 Task: Change page margins to "custom numbers bottom 1.447".
Action: Mouse moved to (45, 113)
Screenshot: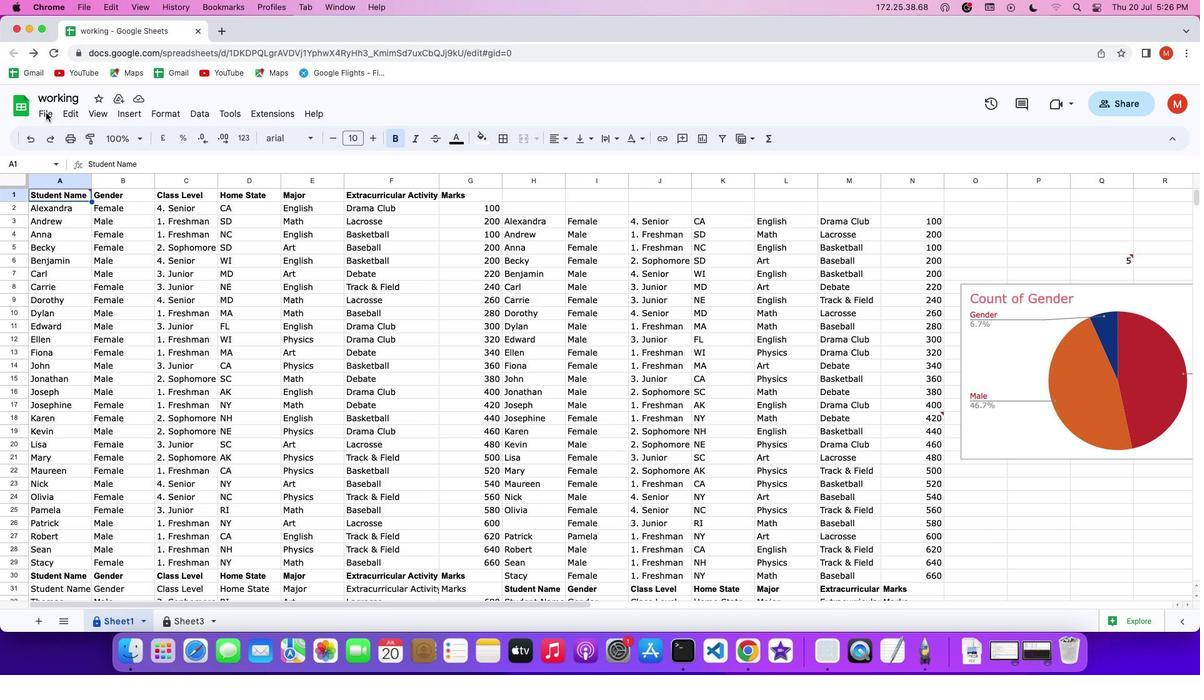 
Action: Mouse pressed left at (45, 113)
Screenshot: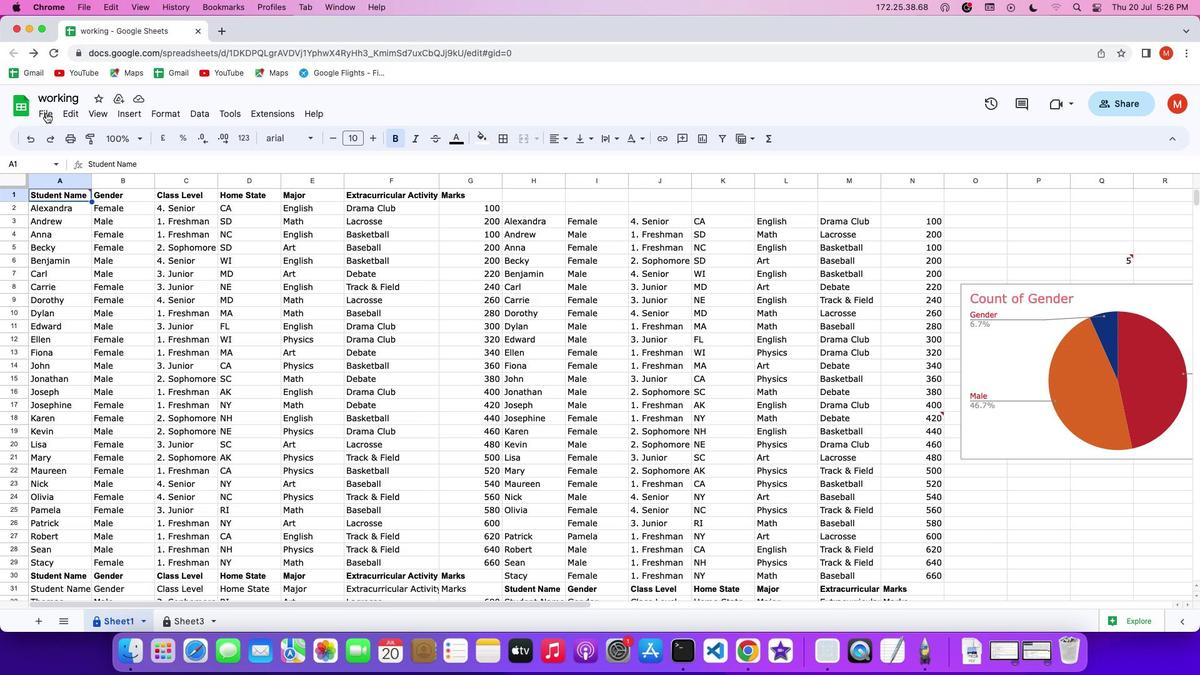 
Action: Mouse pressed left at (45, 113)
Screenshot: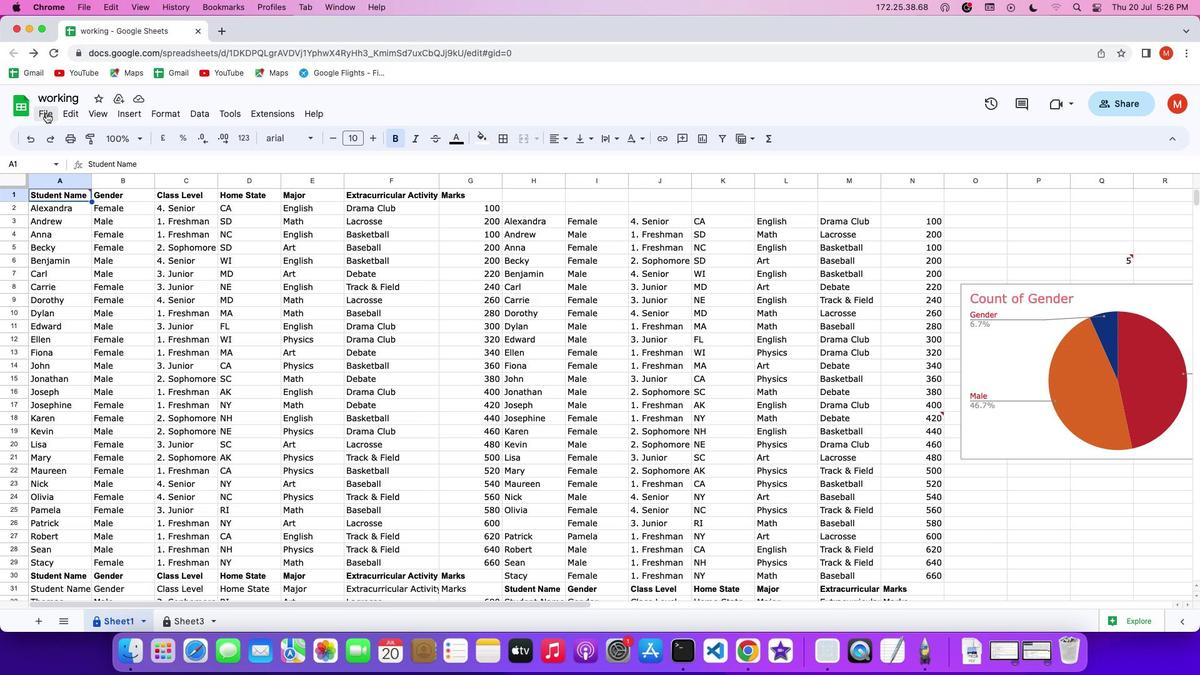 
Action: Mouse pressed left at (45, 113)
Screenshot: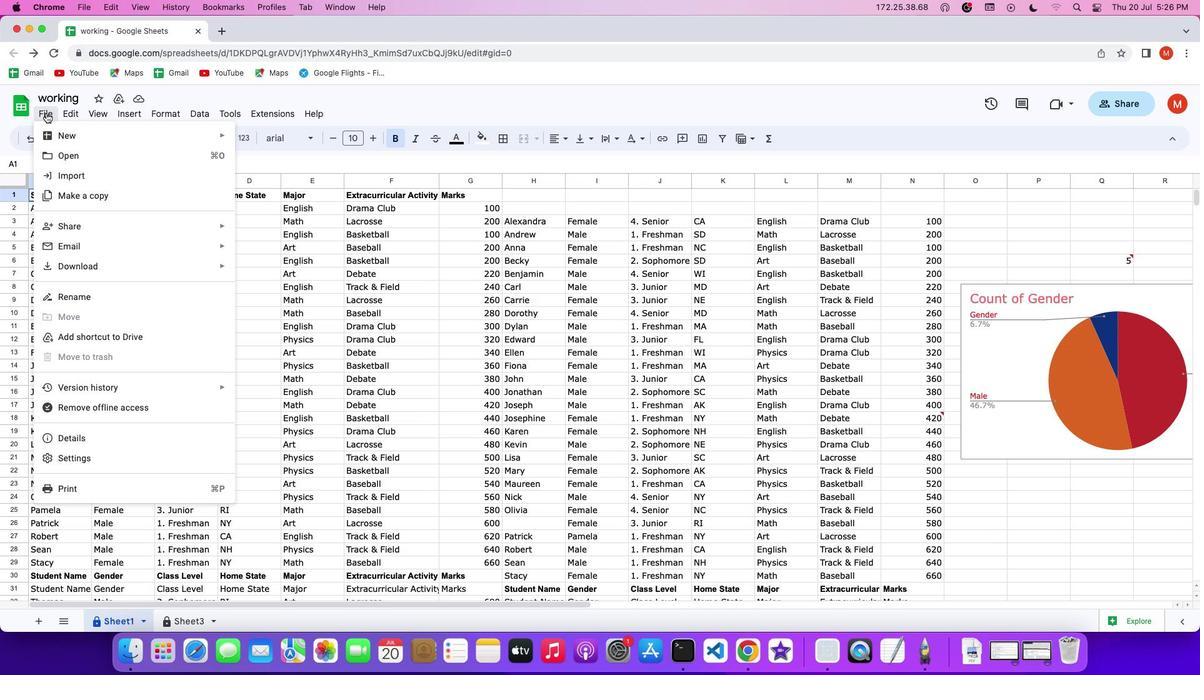 
Action: Mouse moved to (56, 494)
Screenshot: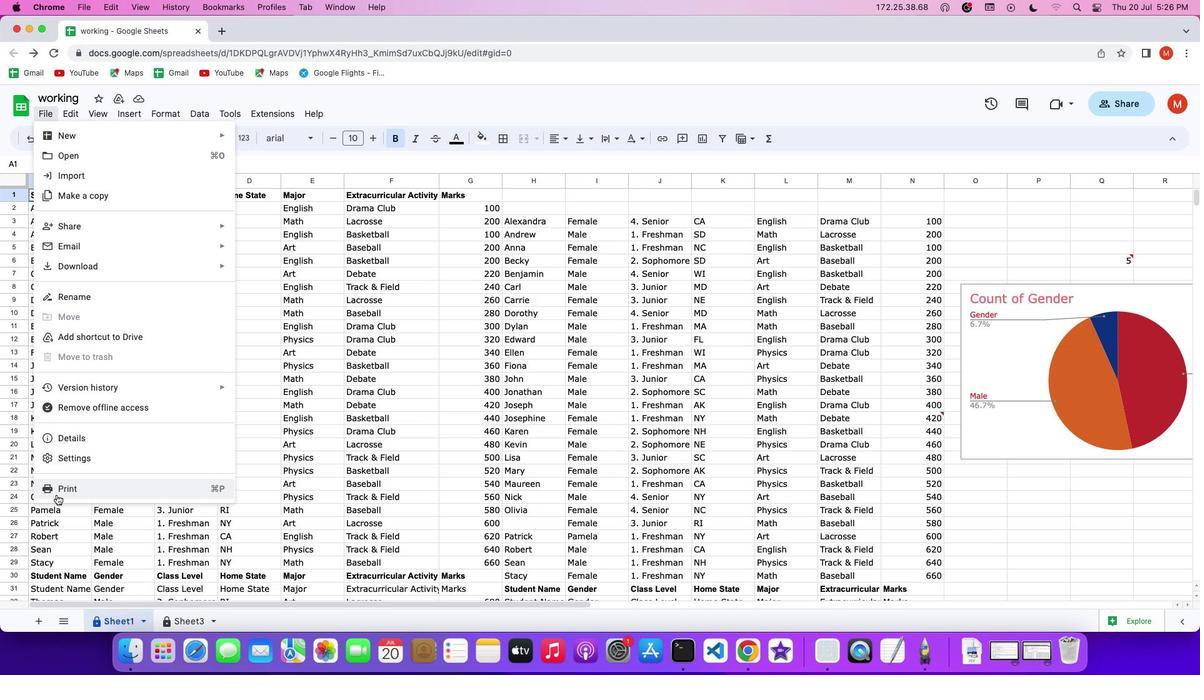 
Action: Mouse pressed left at (56, 494)
Screenshot: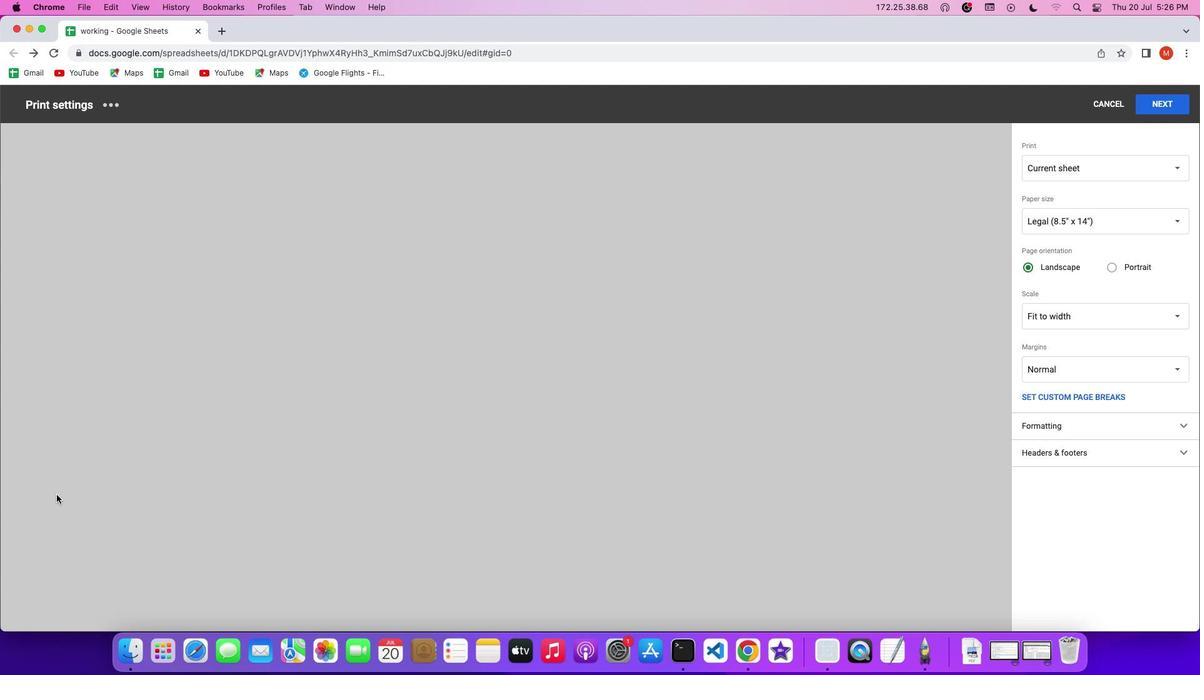 
Action: Mouse moved to (1173, 375)
Screenshot: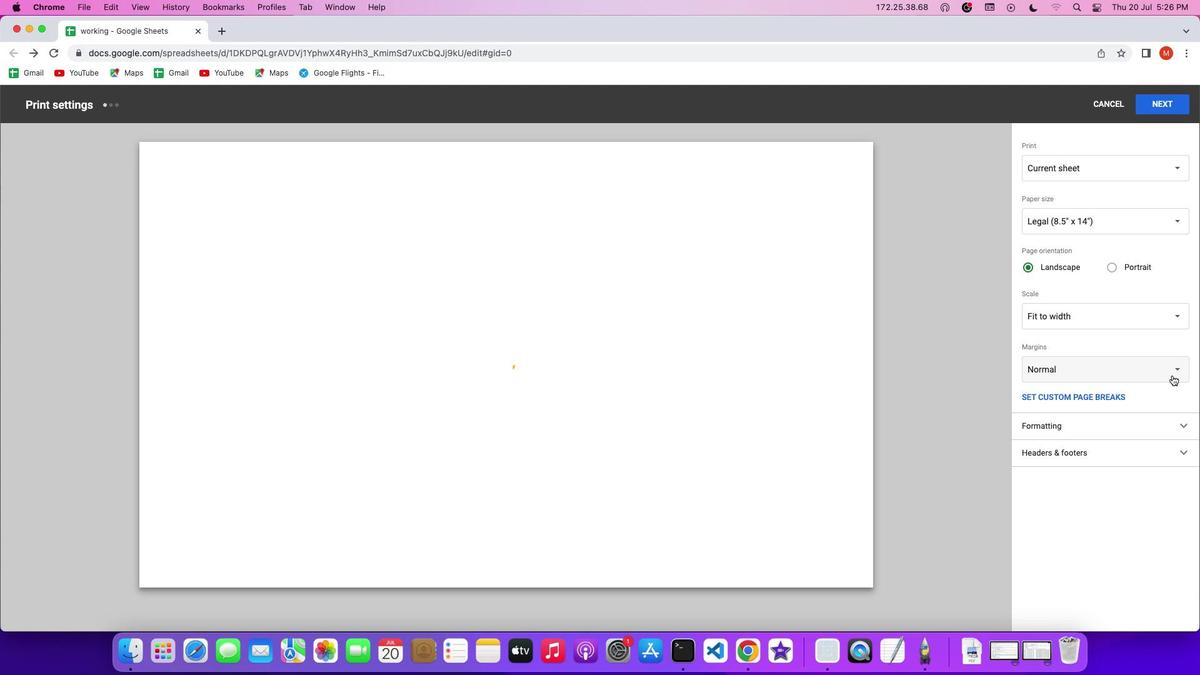 
Action: Mouse pressed left at (1173, 375)
Screenshot: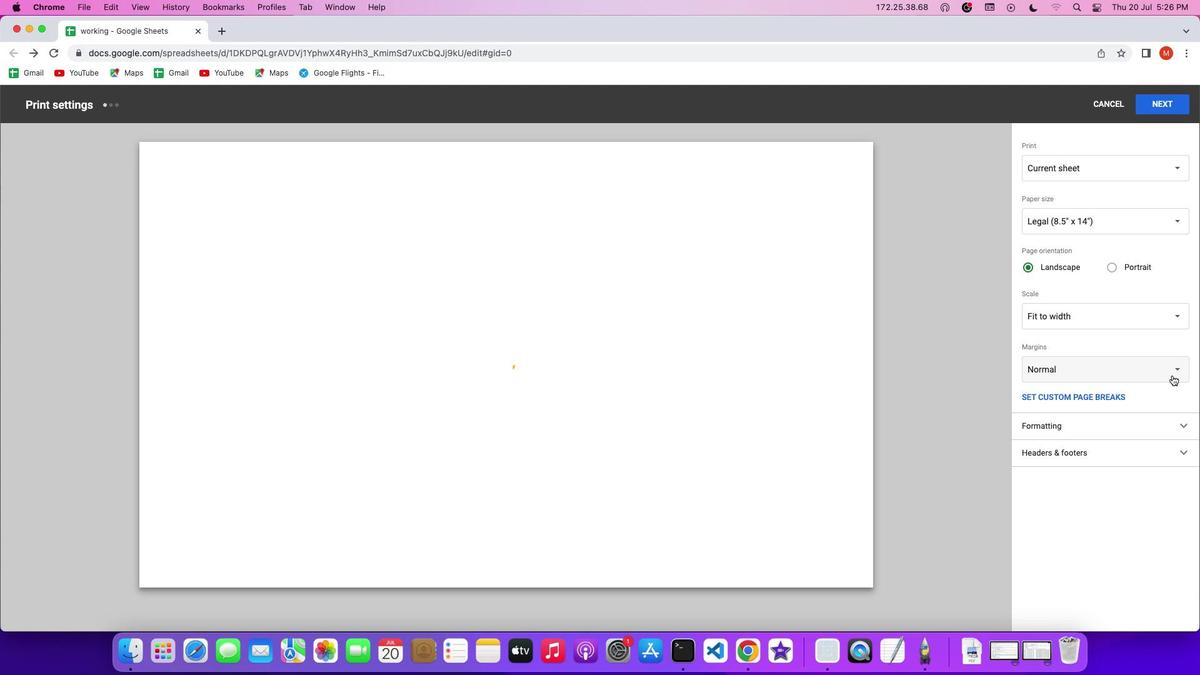 
Action: Mouse moved to (1097, 444)
Screenshot: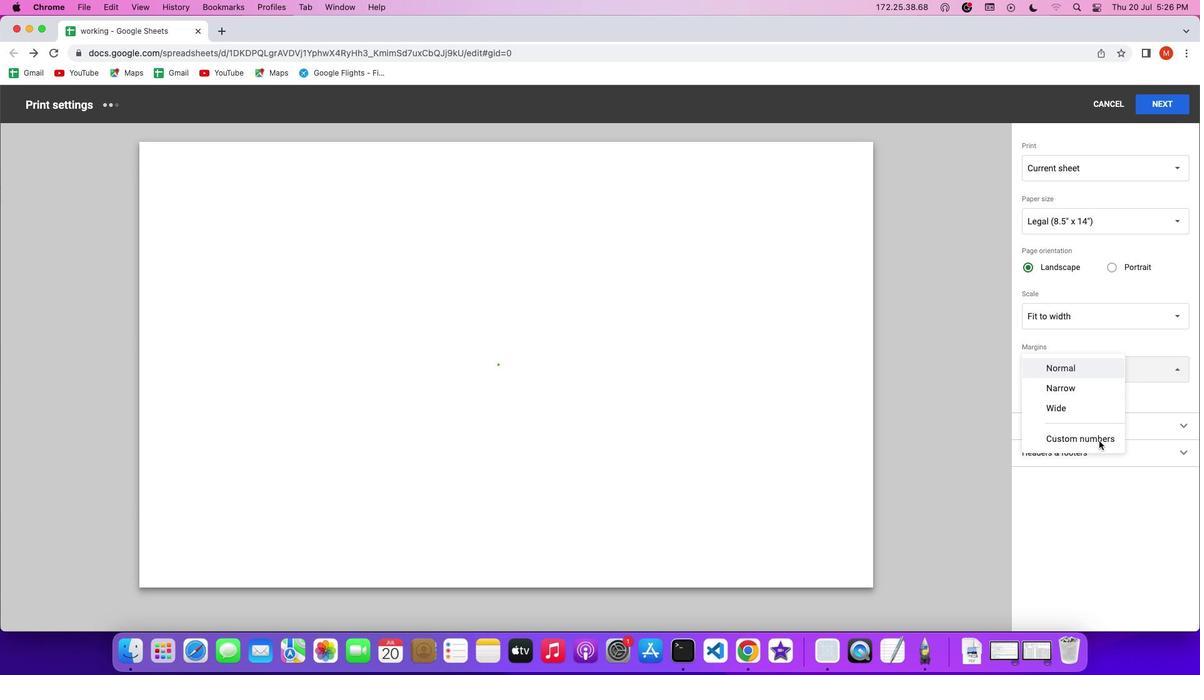 
Action: Mouse pressed left at (1097, 444)
Screenshot: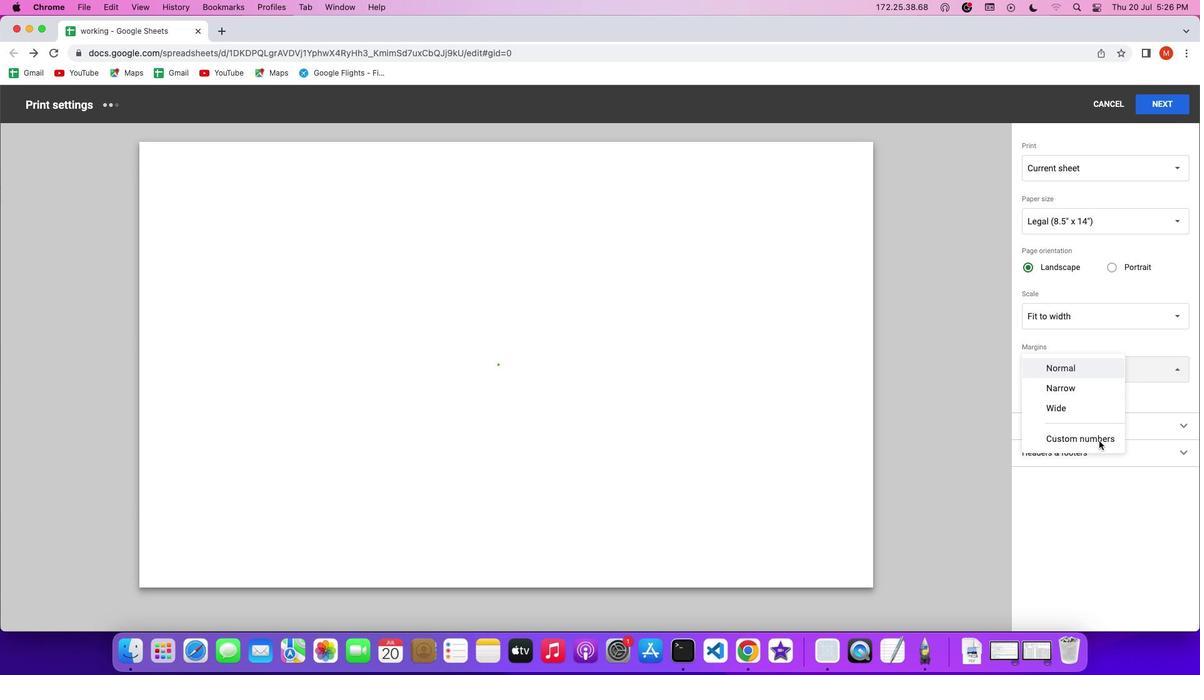 
Action: Mouse moved to (507, 535)
Screenshot: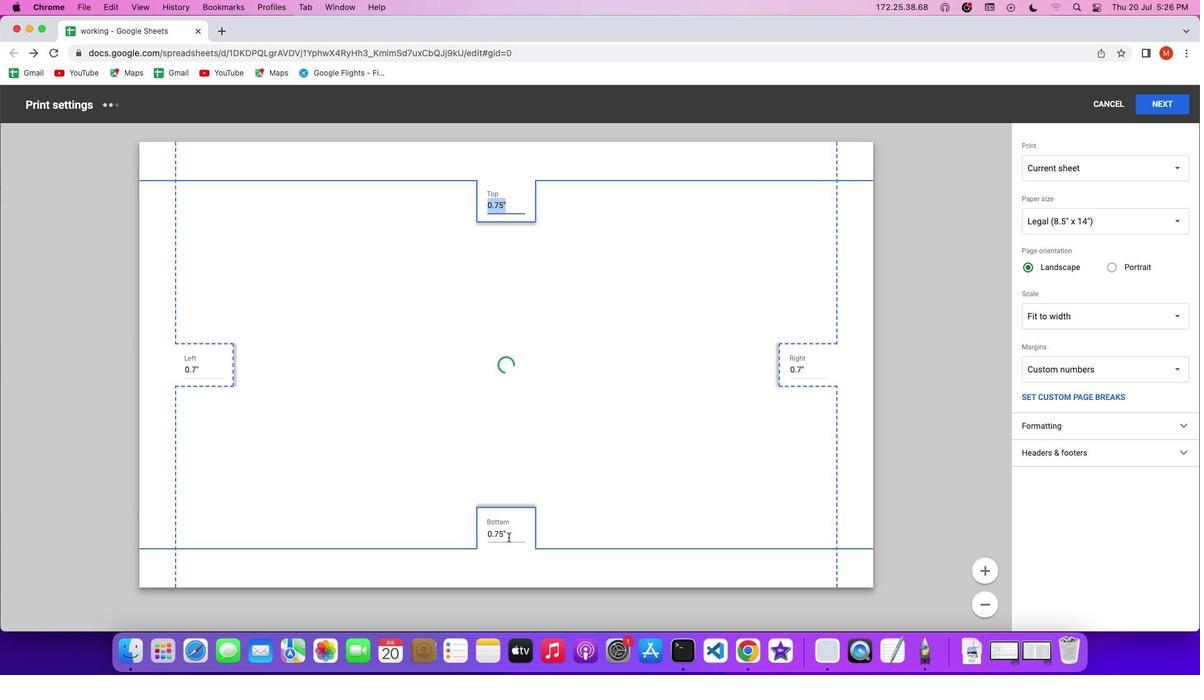 
Action: Mouse pressed left at (507, 535)
Screenshot: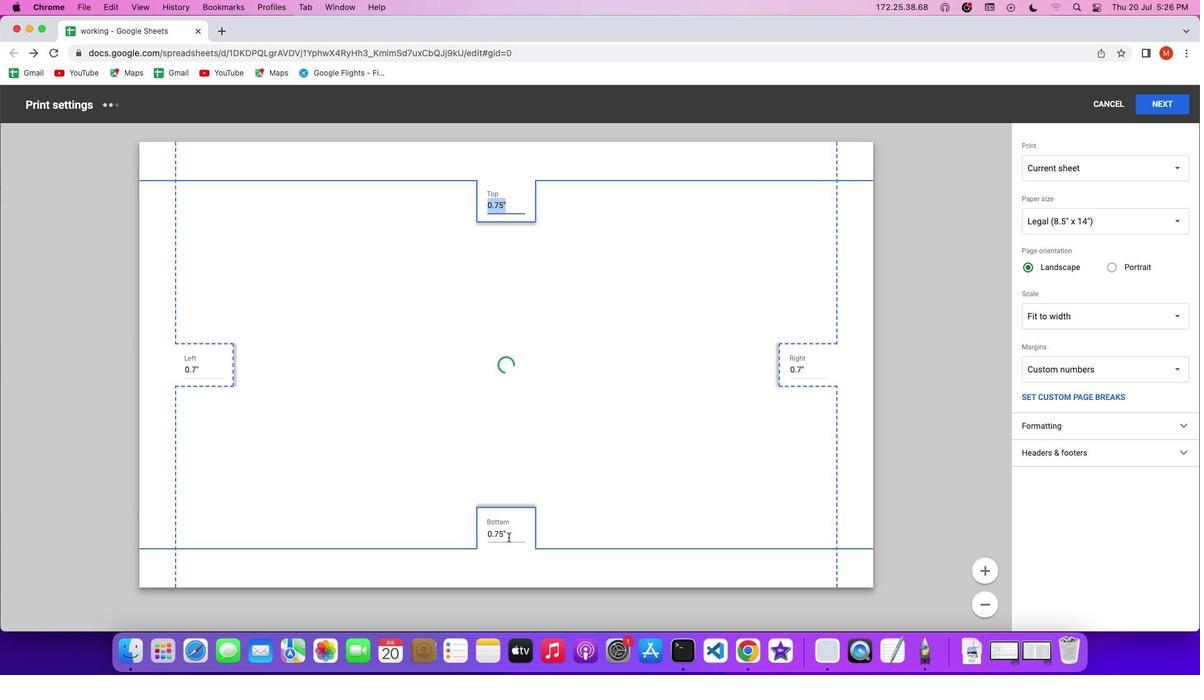 
Action: Mouse pressed left at (507, 535)
Screenshot: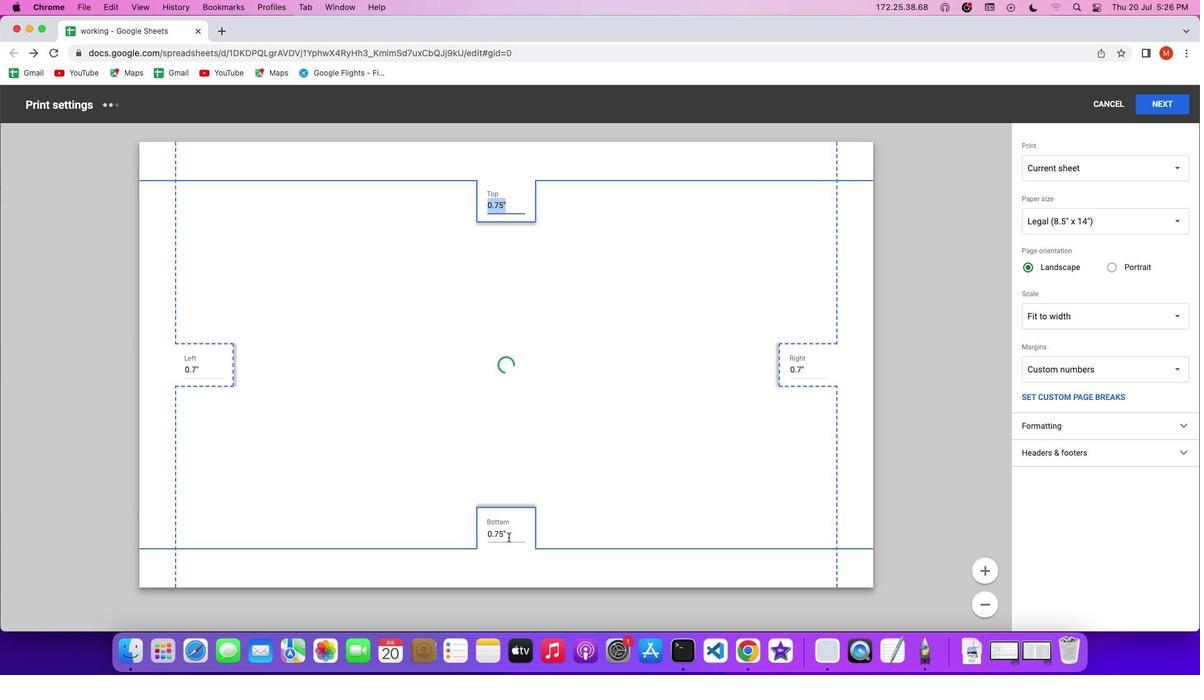 
Action: Mouse moved to (507, 535)
Screenshot: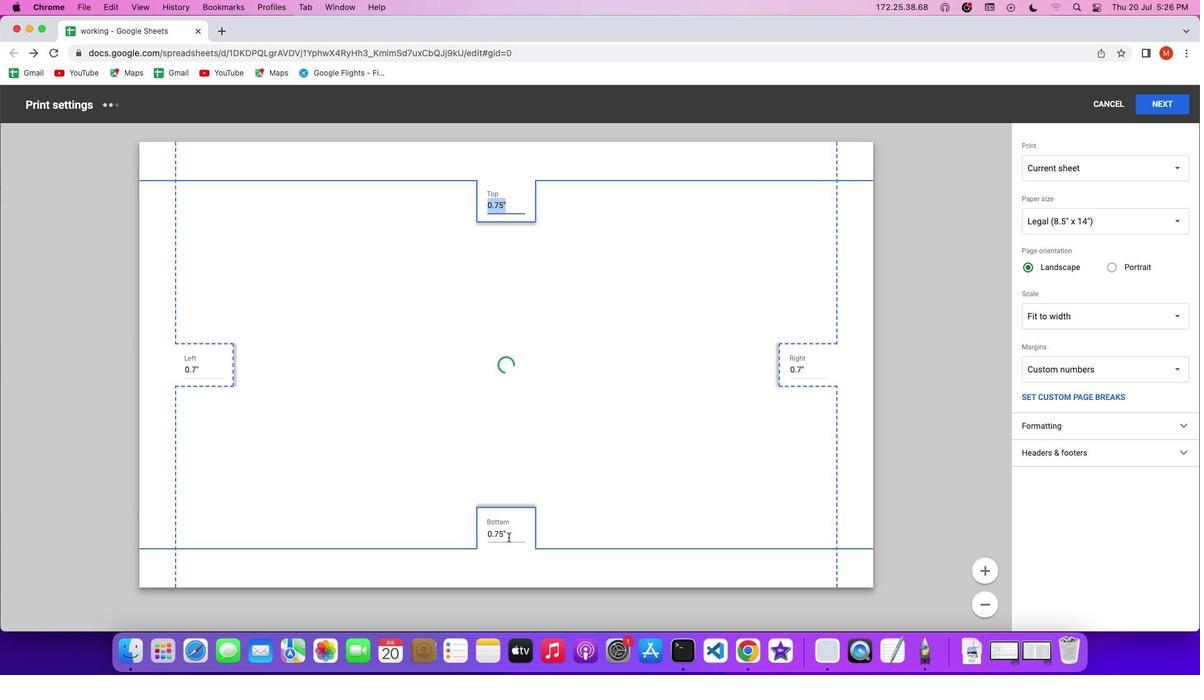 
Action: Mouse pressed left at (507, 535)
Screenshot: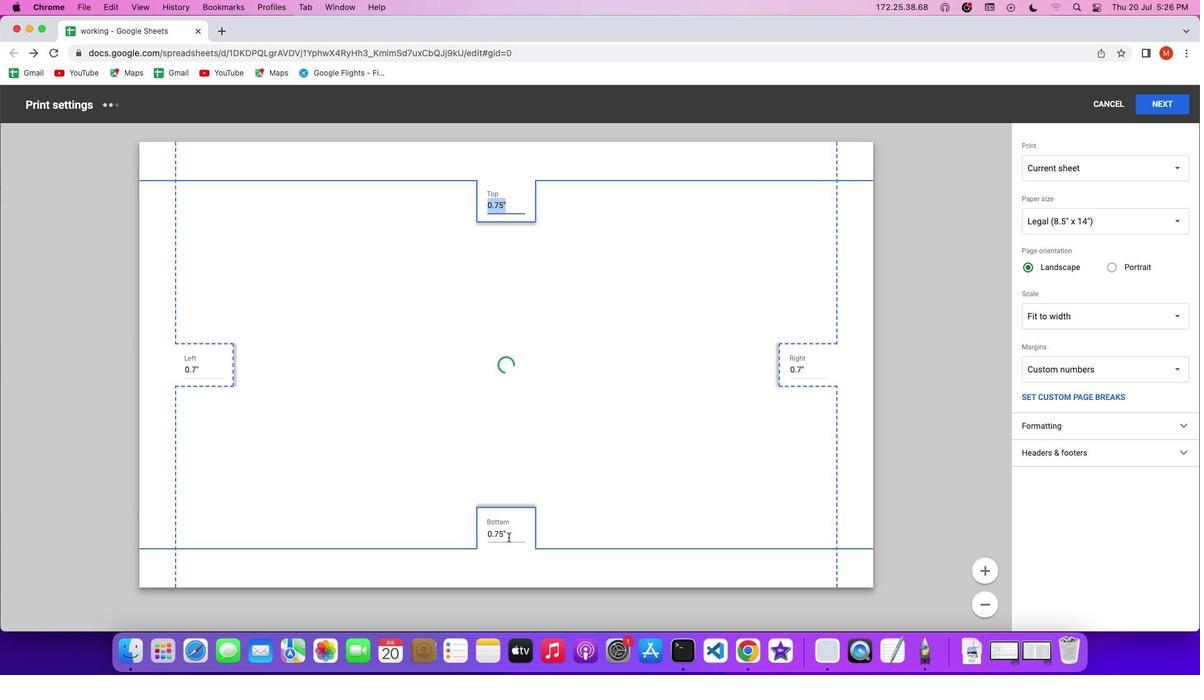 
Action: Mouse moved to (506, 532)
Screenshot: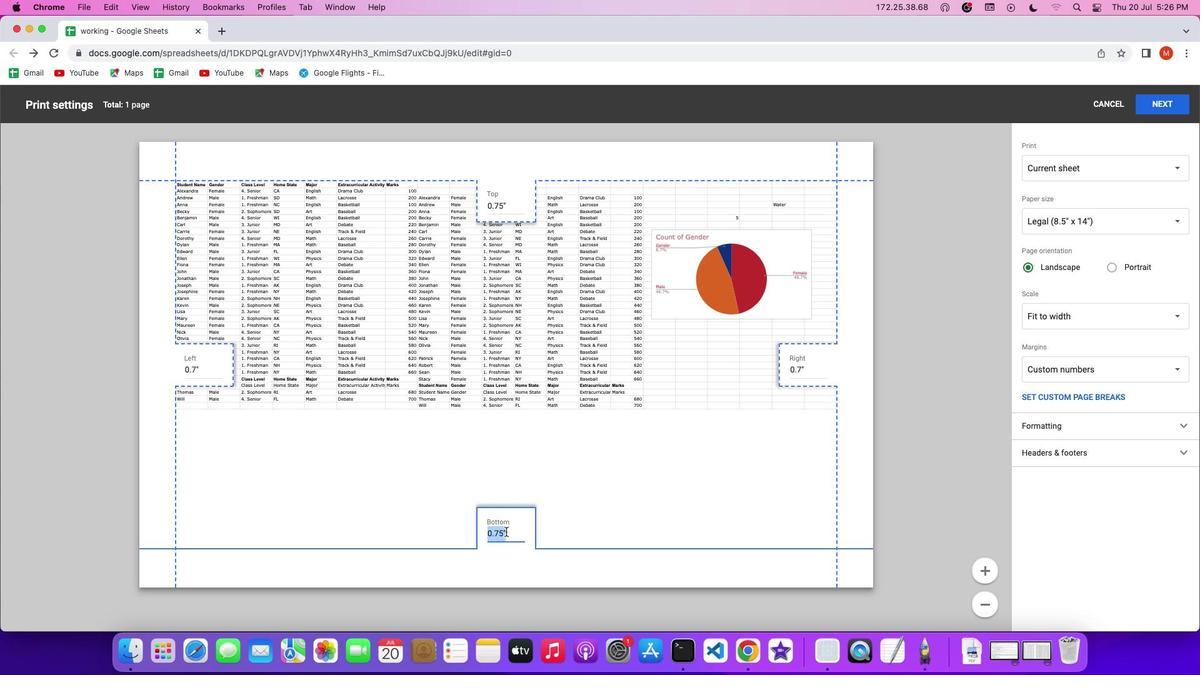 
Action: Key pressed Key.backspace'1''.''4''4''7'Key.shift_r'"'
Screenshot: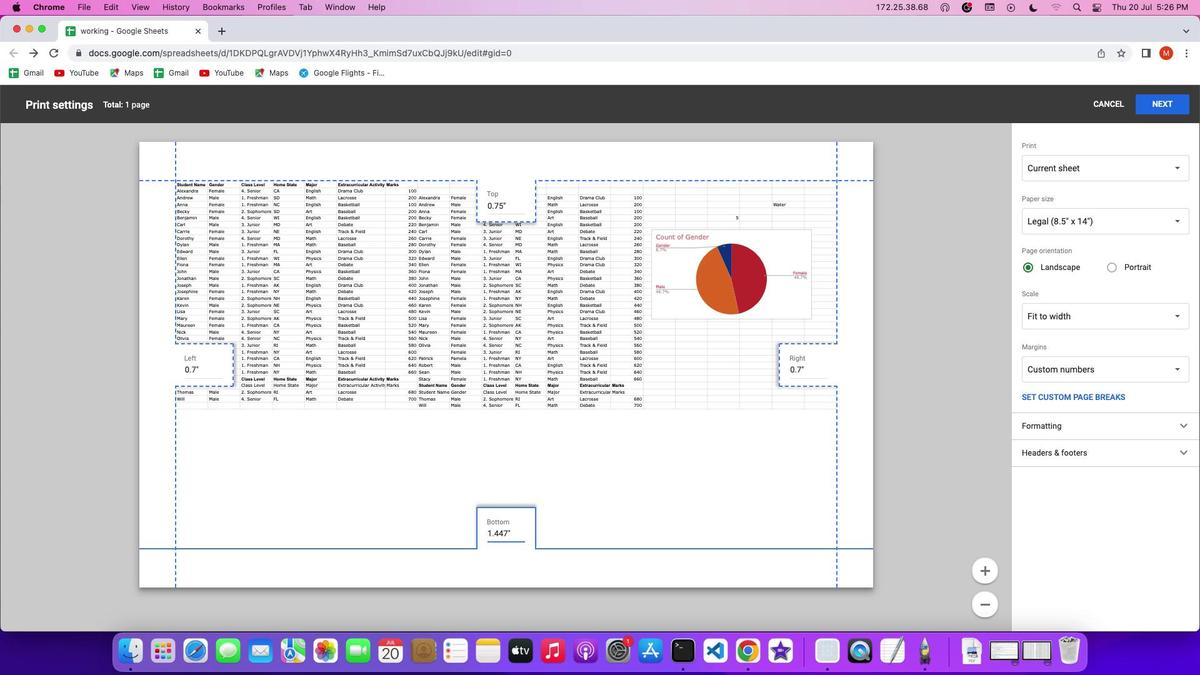 
